 Task: Look for products in the category "Pinot Grigio" from Tavernello only.
Action: Mouse moved to (946, 324)
Screenshot: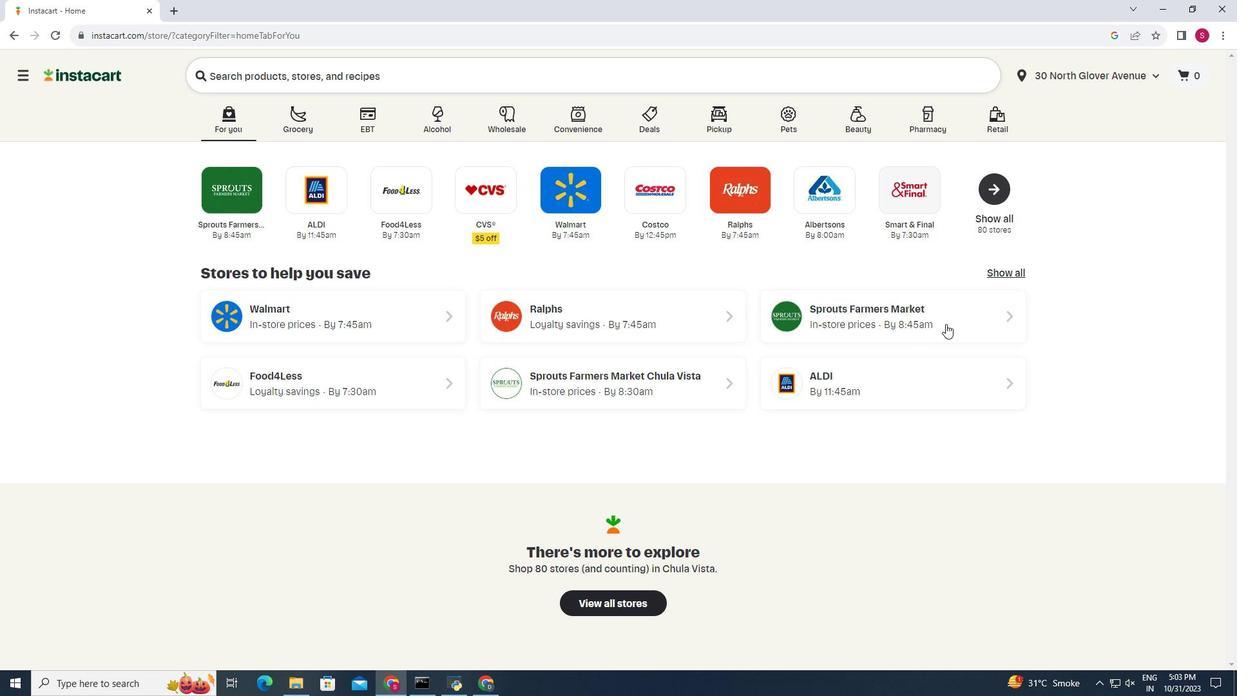 
Action: Mouse pressed left at (946, 324)
Screenshot: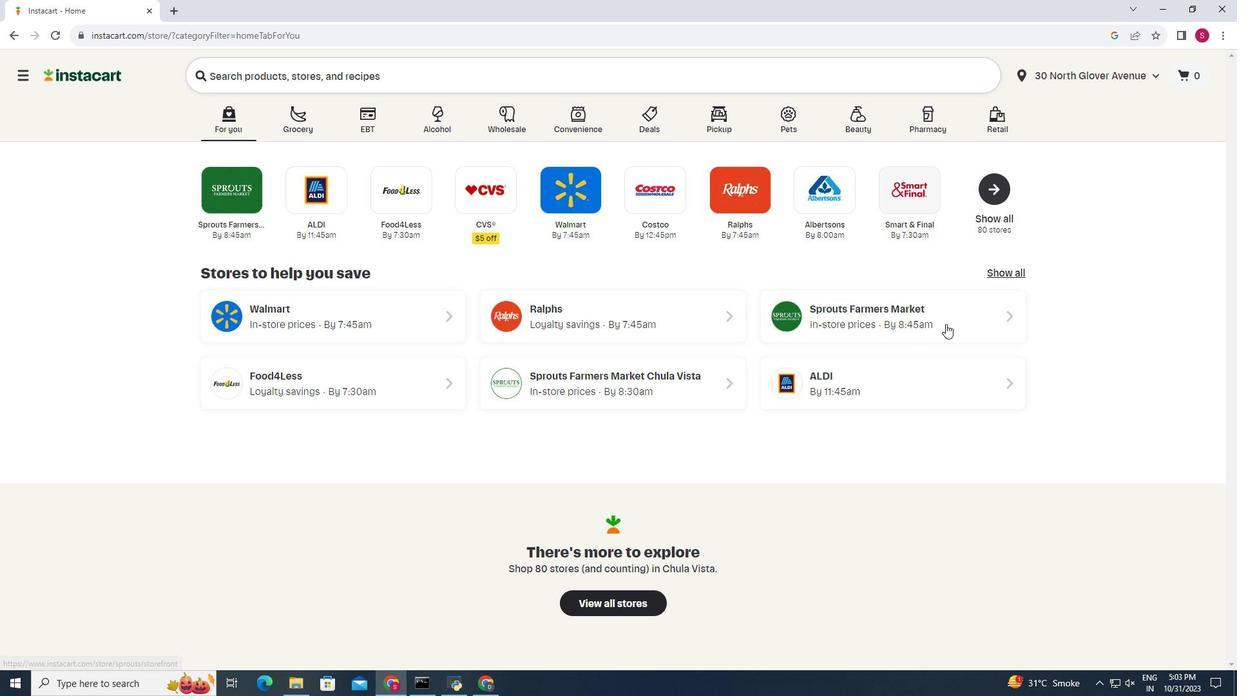 
Action: Mouse moved to (36, 611)
Screenshot: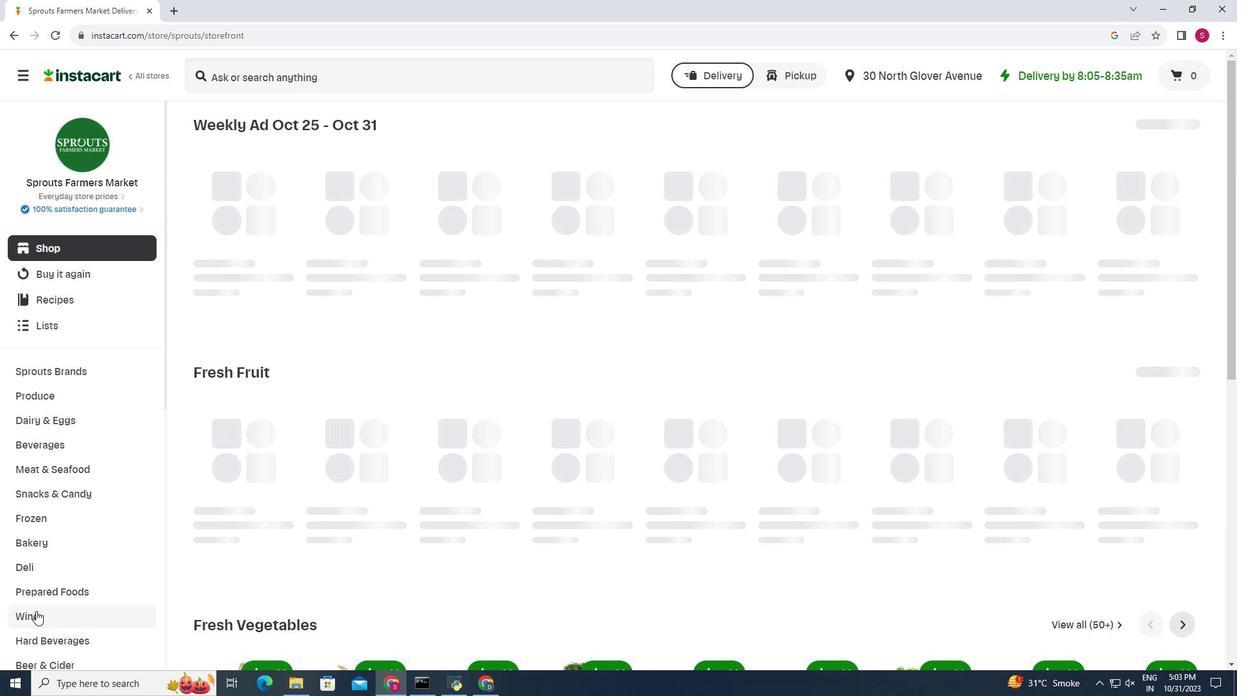 
Action: Mouse pressed left at (36, 611)
Screenshot: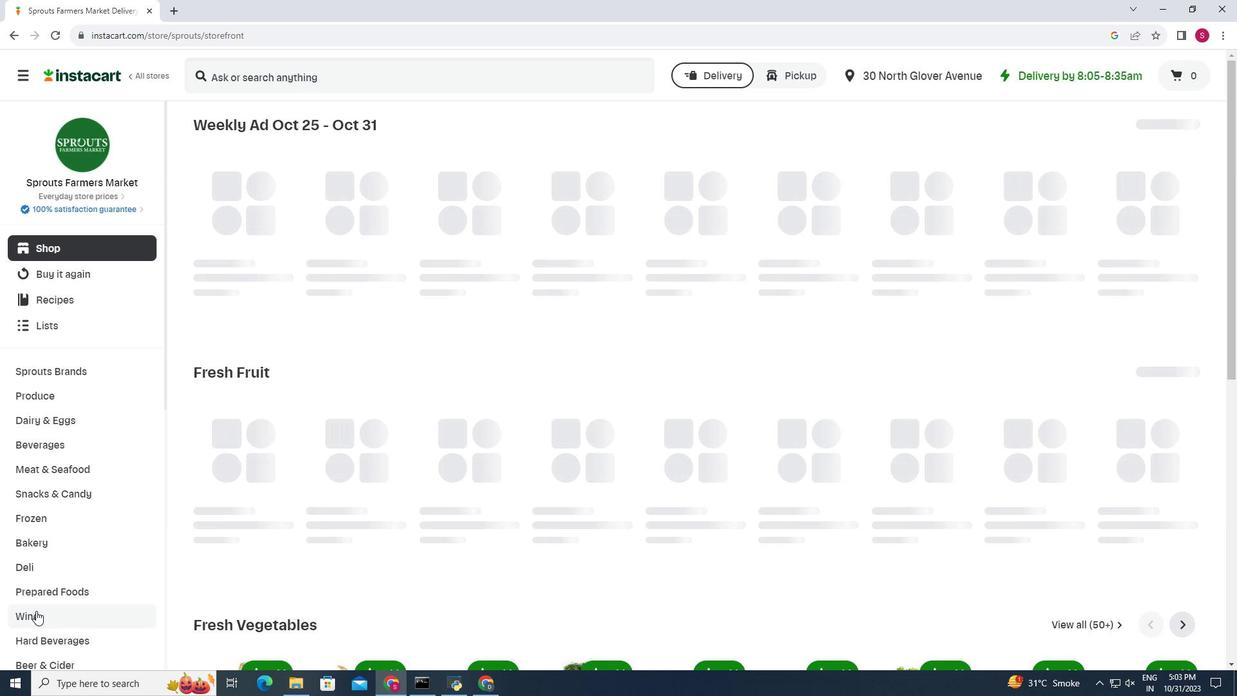 
Action: Mouse moved to (357, 159)
Screenshot: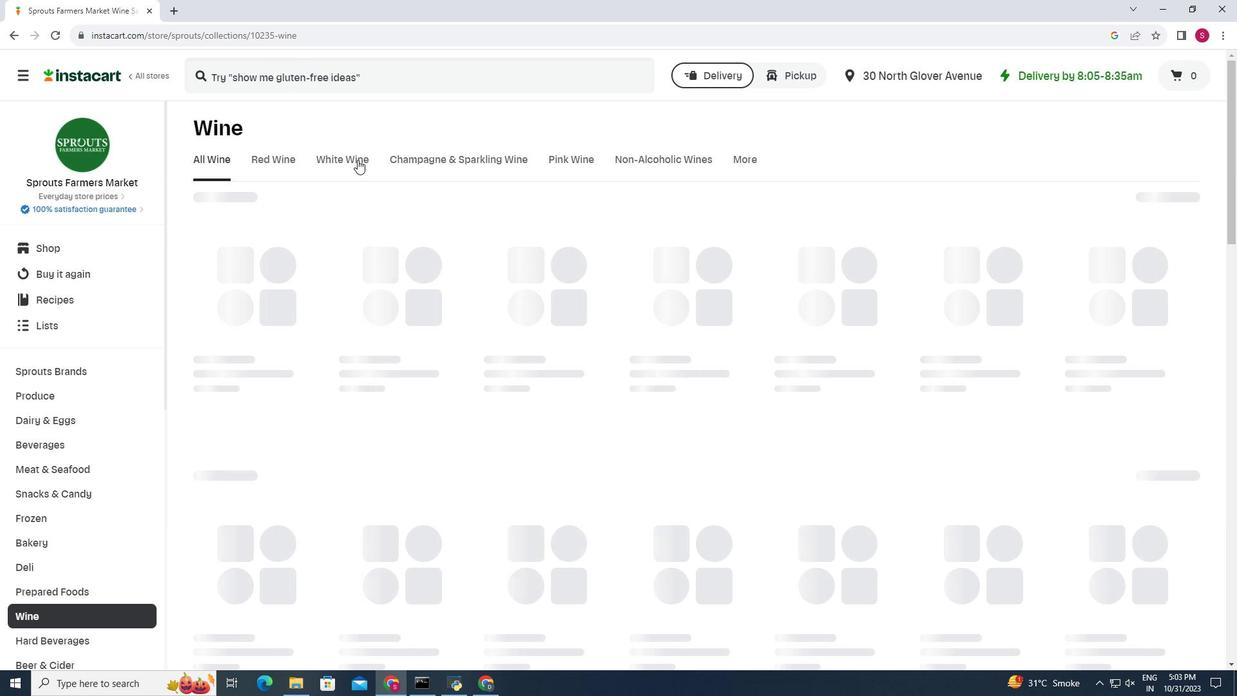 
Action: Mouse pressed left at (357, 159)
Screenshot: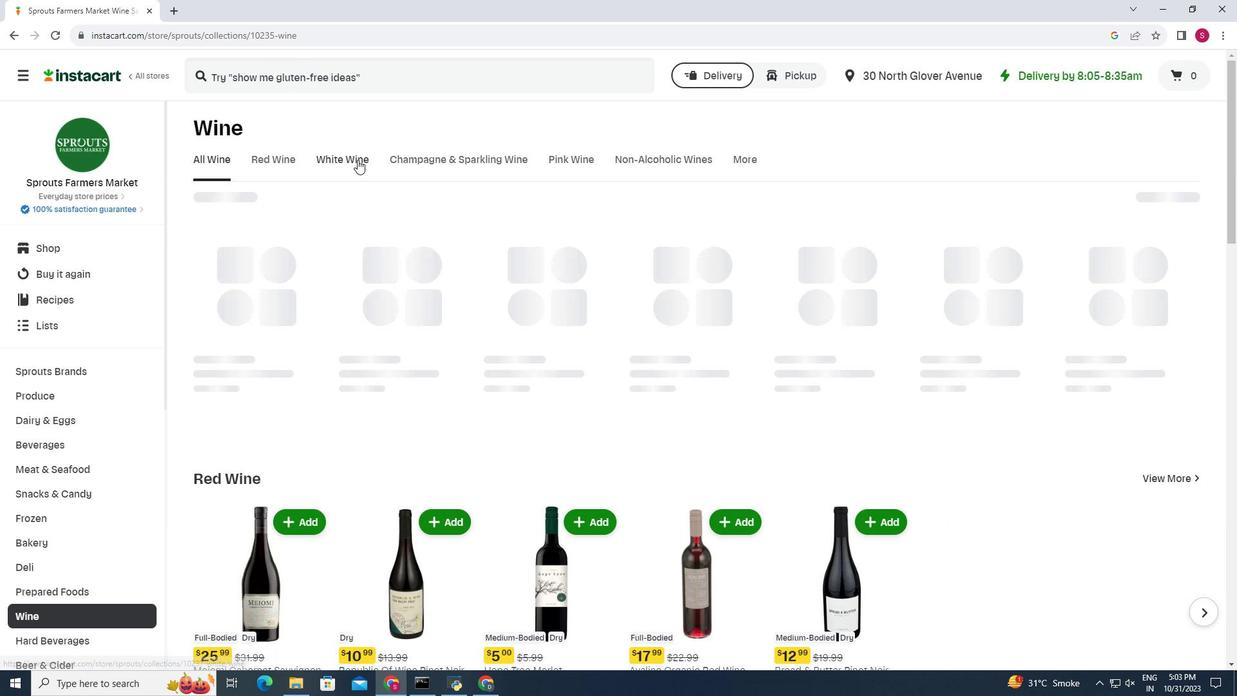 
Action: Mouse moved to (529, 228)
Screenshot: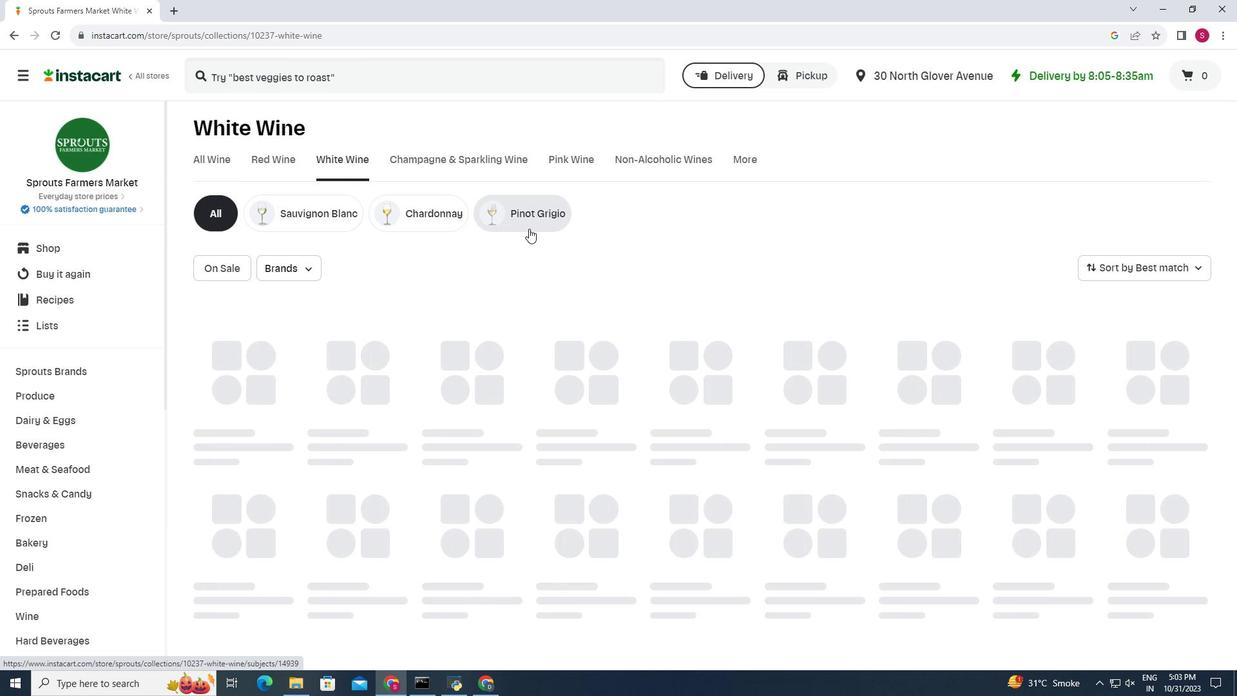 
Action: Mouse pressed left at (529, 228)
Screenshot: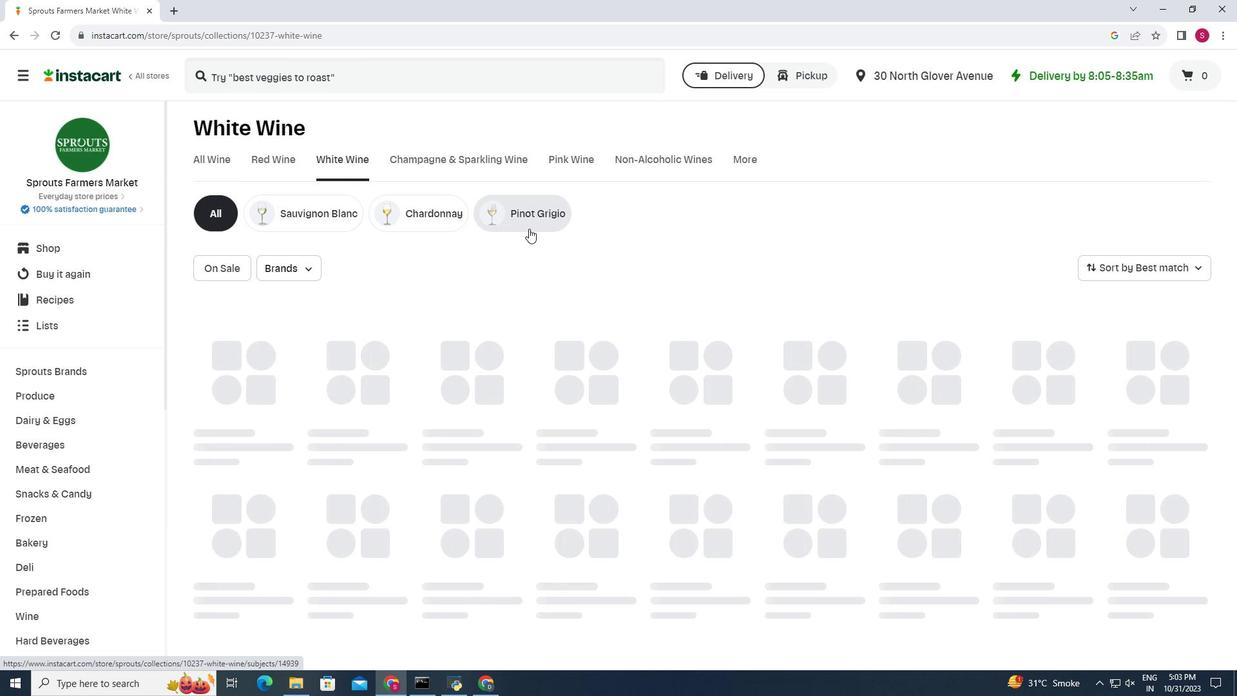 
Action: Mouse moved to (299, 269)
Screenshot: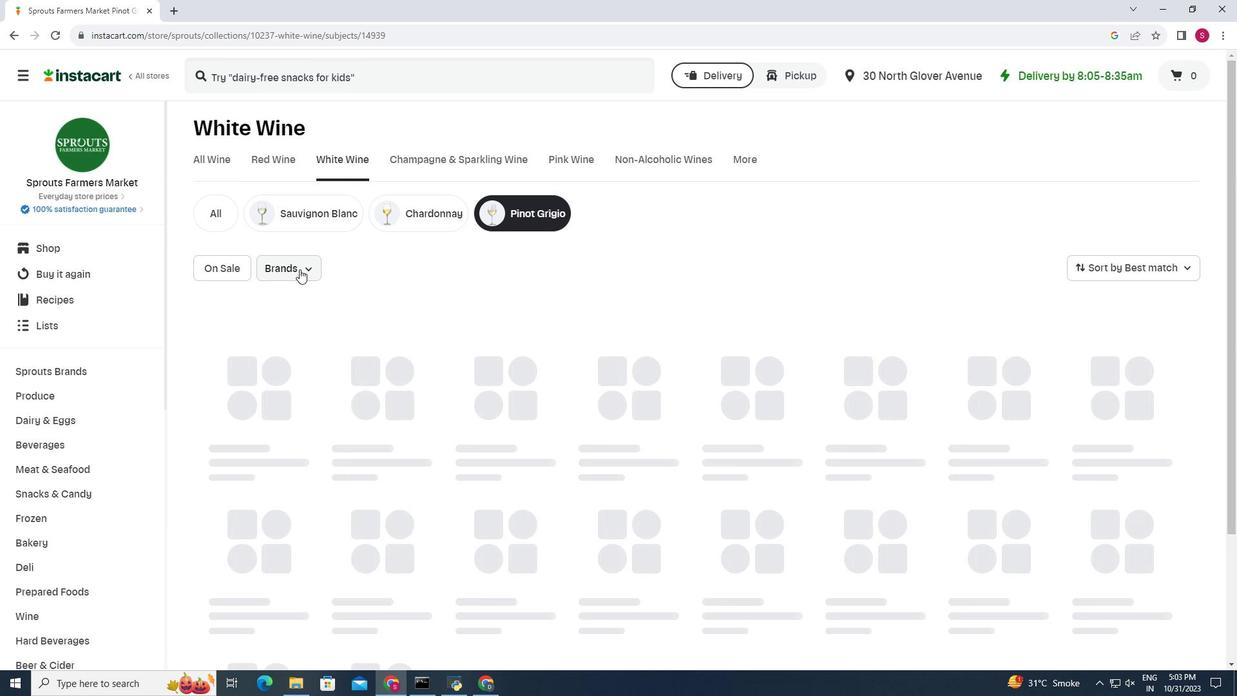 
Action: Mouse pressed left at (299, 269)
Screenshot: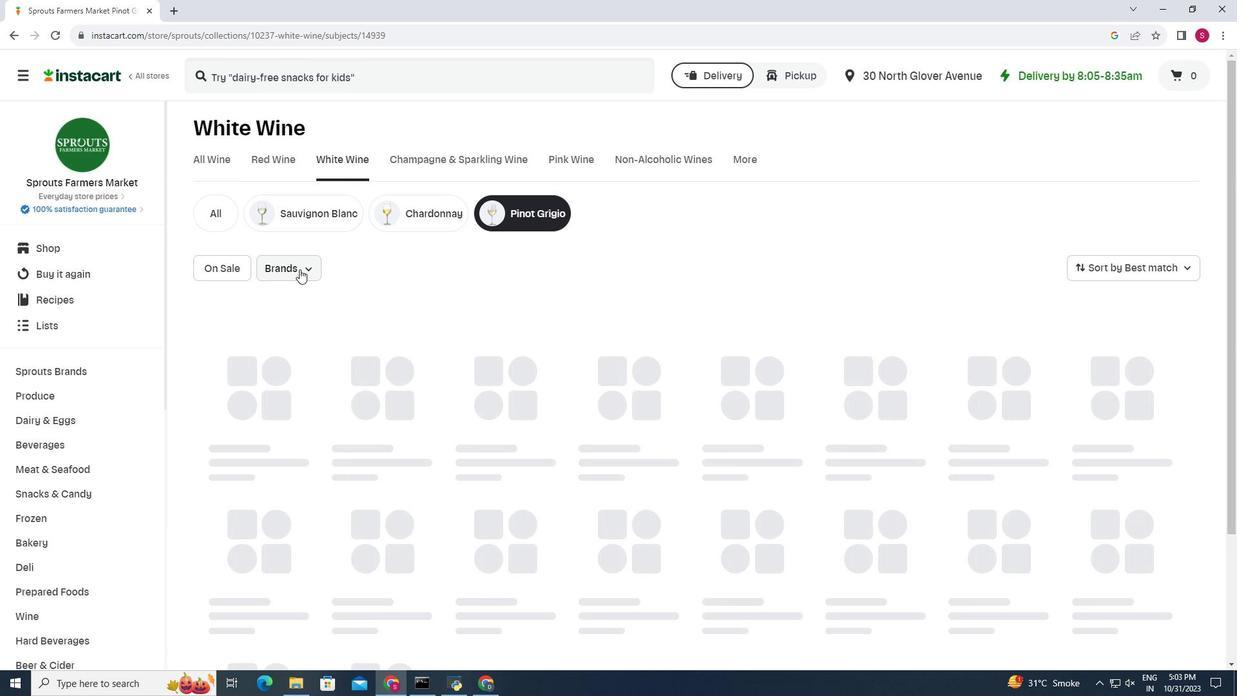
Action: Mouse moved to (338, 328)
Screenshot: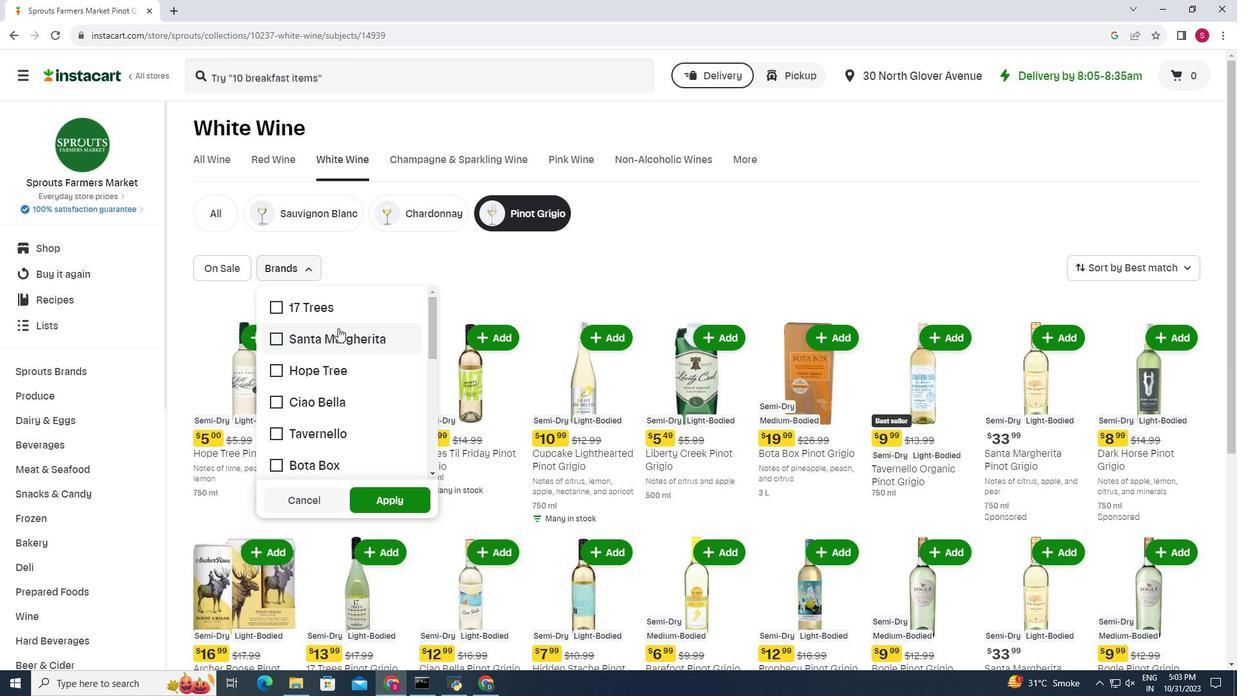 
Action: Mouse scrolled (338, 327) with delta (0, 0)
Screenshot: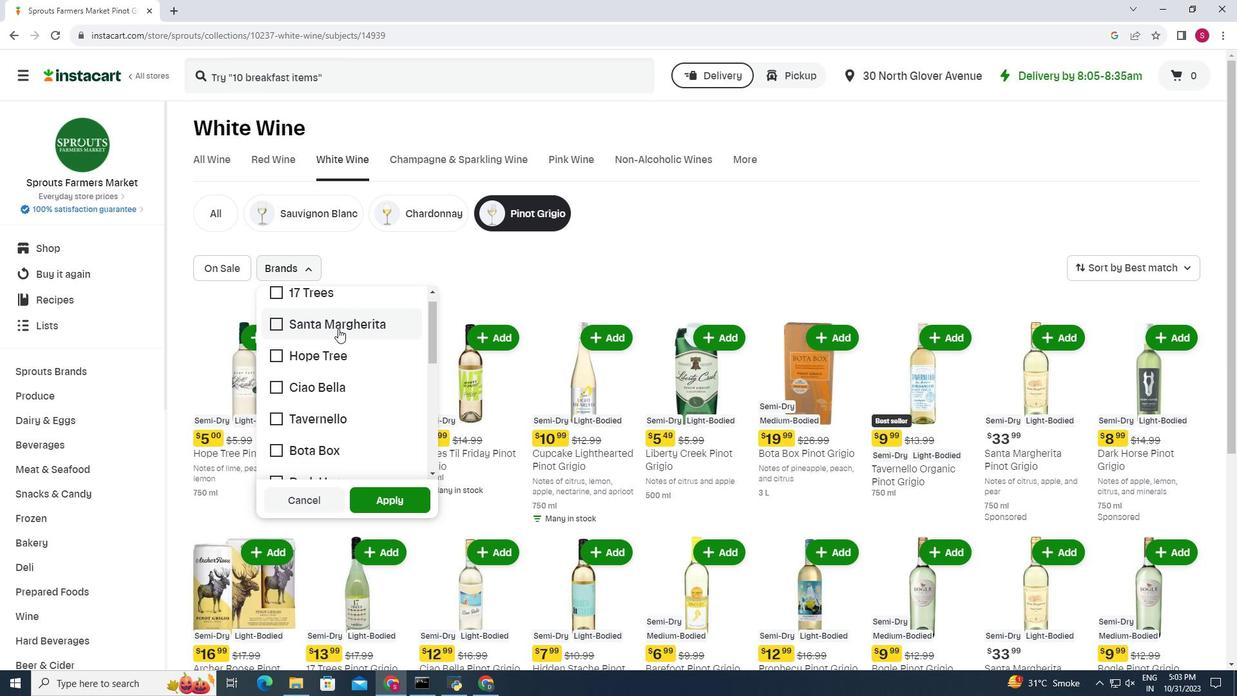 
Action: Mouse moved to (329, 362)
Screenshot: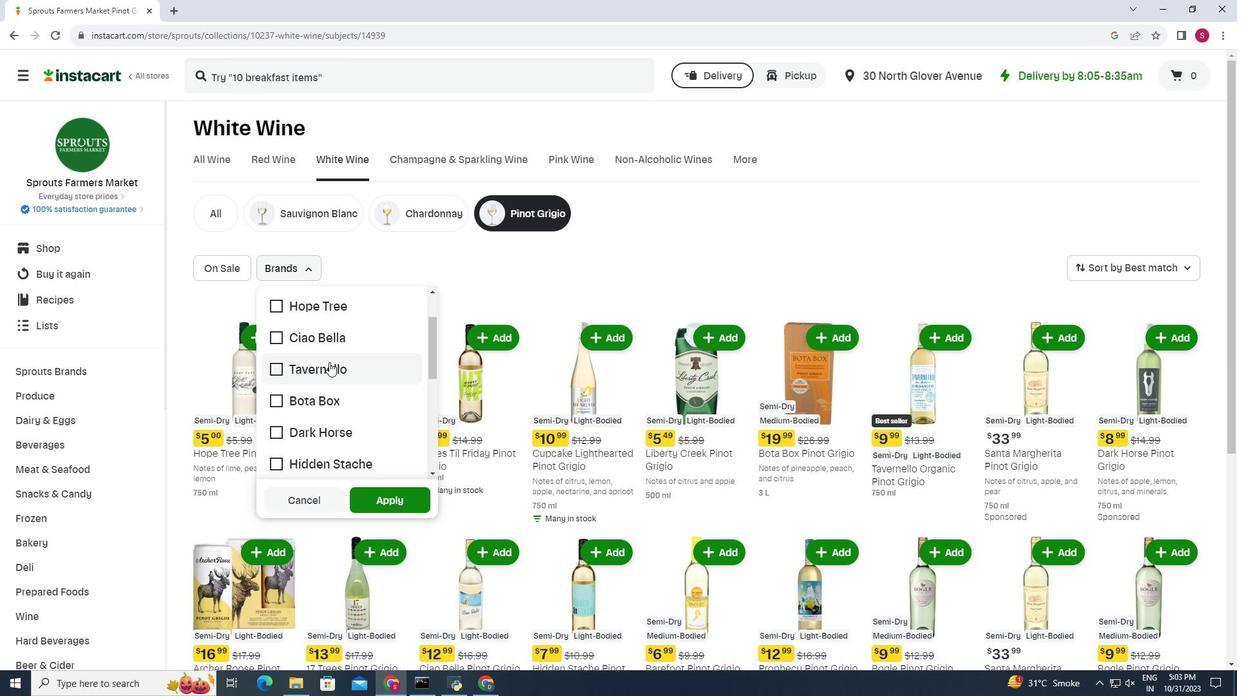 
Action: Mouse pressed left at (329, 362)
Screenshot: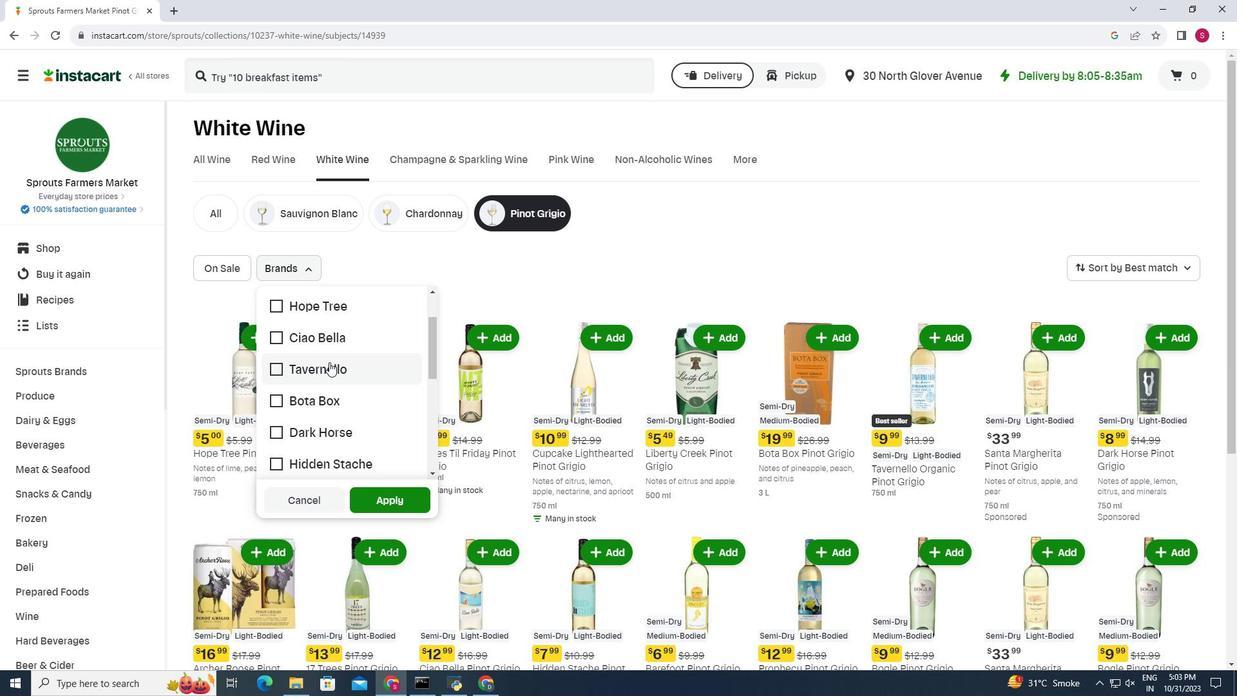 
Action: Mouse moved to (384, 502)
Screenshot: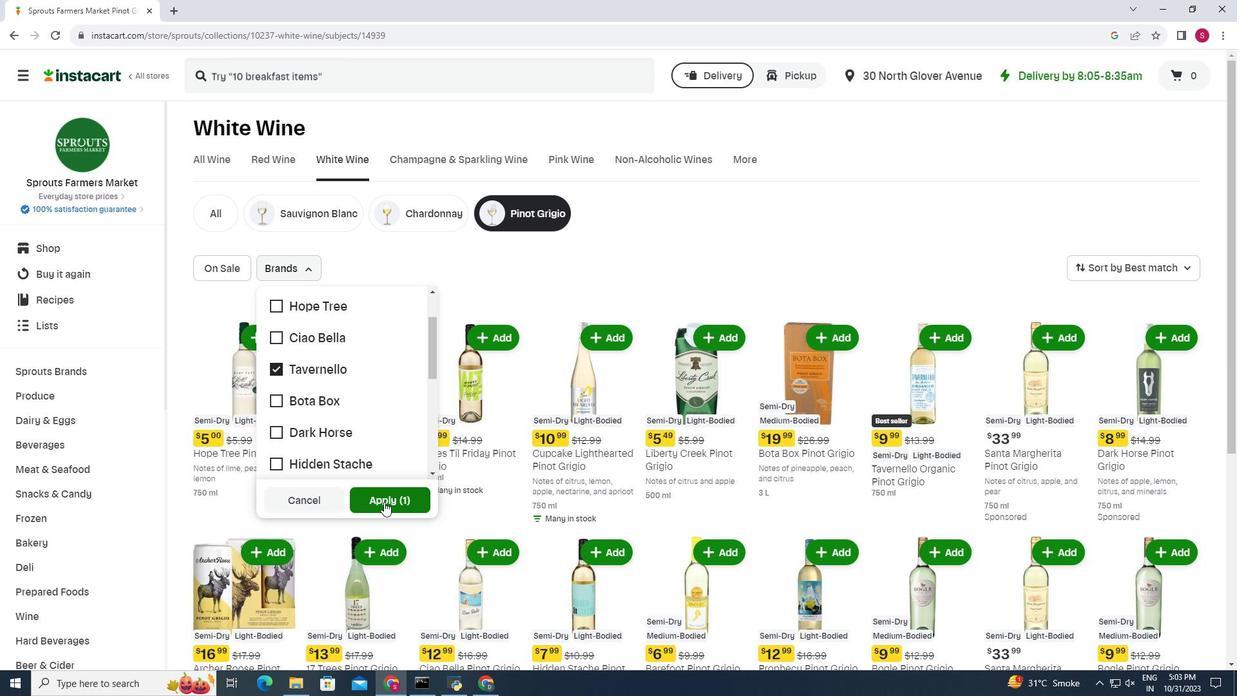 
Action: Mouse pressed left at (384, 502)
Screenshot: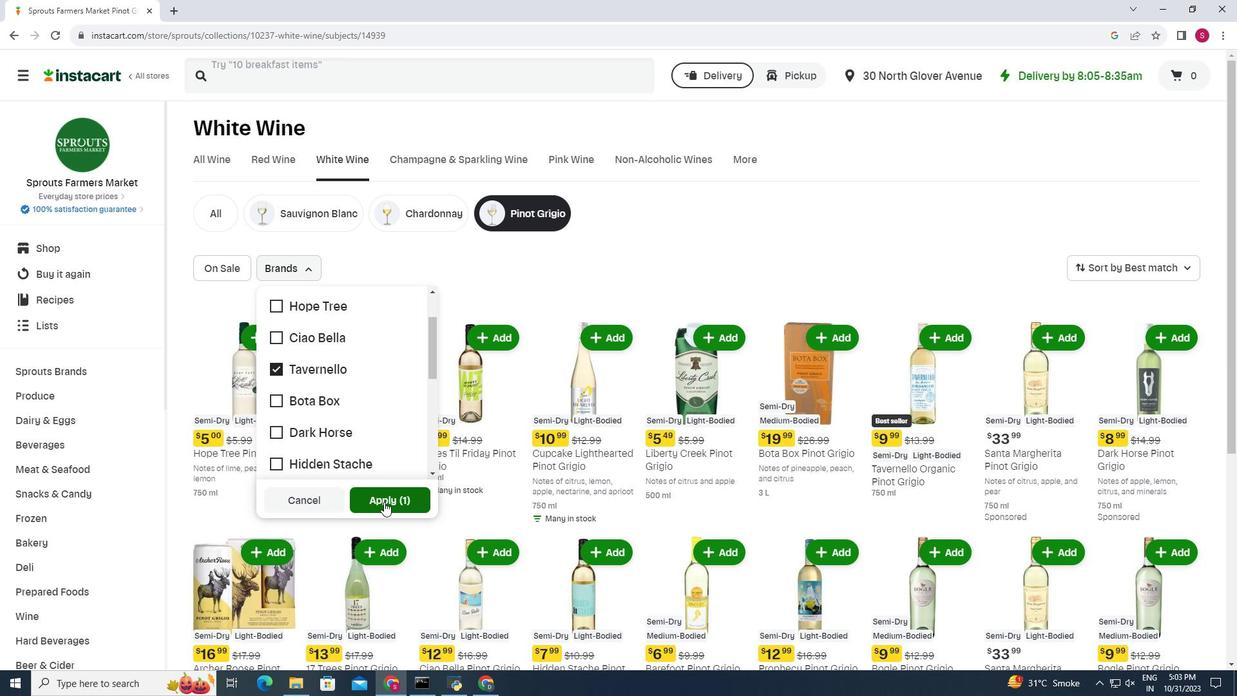 
Action: Mouse moved to (576, 328)
Screenshot: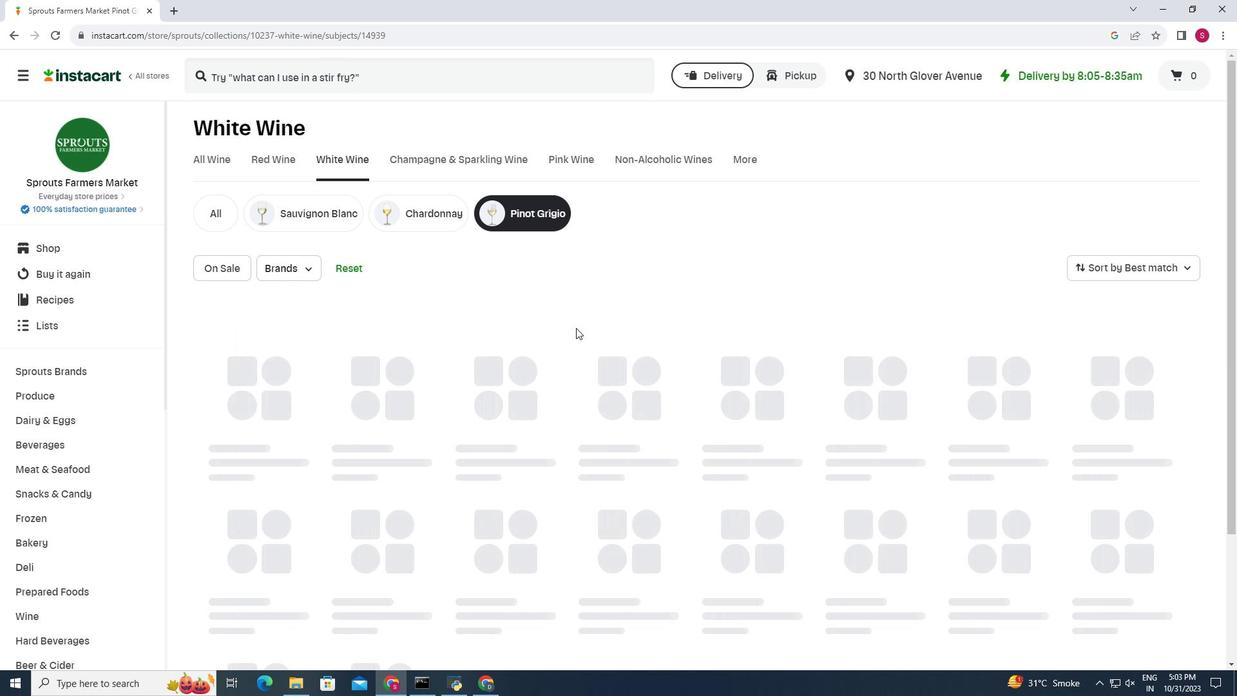 
